 Task: Reserve a 2-hour family outdoor adventure and treasure hunt.
Action: Mouse pressed left at (461, 166)
Screenshot: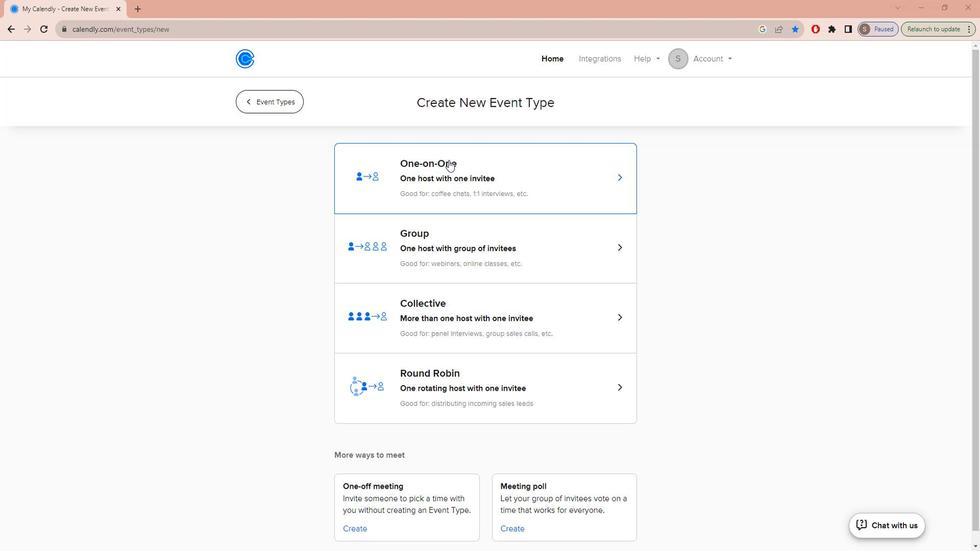 
Action: Key pressed f<Key.caps_lock>AMILY<Key.space><Key.caps_lock>a<Key.caps_lock>DVENTURE<Key.space><Key.shift>&<Key.space><Key.caps_lock>t<Key.caps_lock>REASURE<Key.space>H<Key.backspace><Key.caps_lock>h<Key.caps_lock>UNT<Key.space><Key.caps_lock>e<Key.caps_lock>XTRAVAGANZA<Key.space>
Screenshot: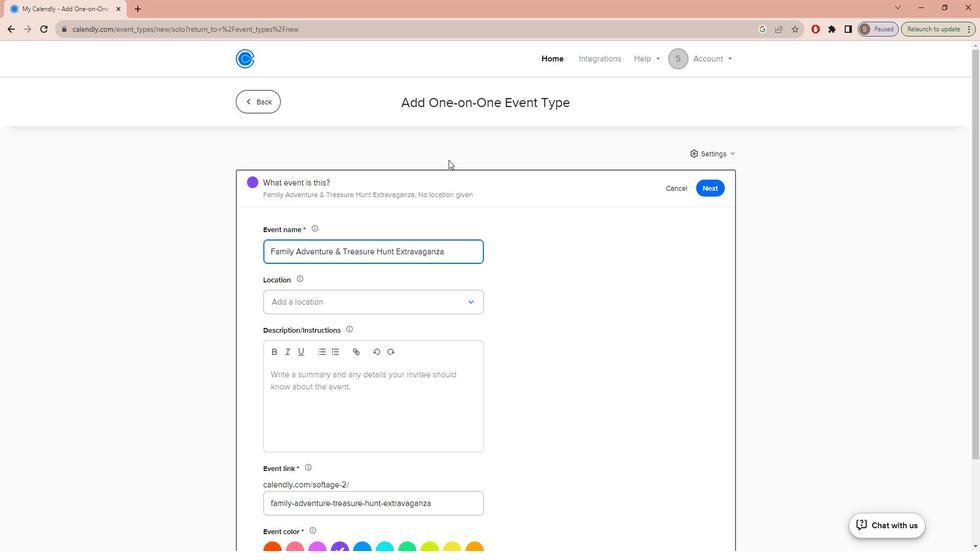 
Action: Mouse moved to (439, 305)
Screenshot: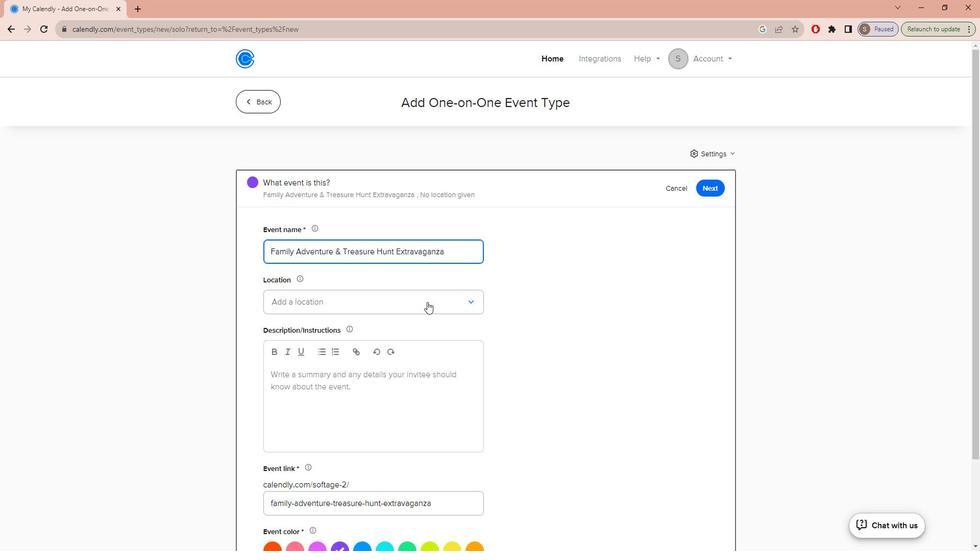 
Action: Mouse pressed left at (439, 305)
Screenshot: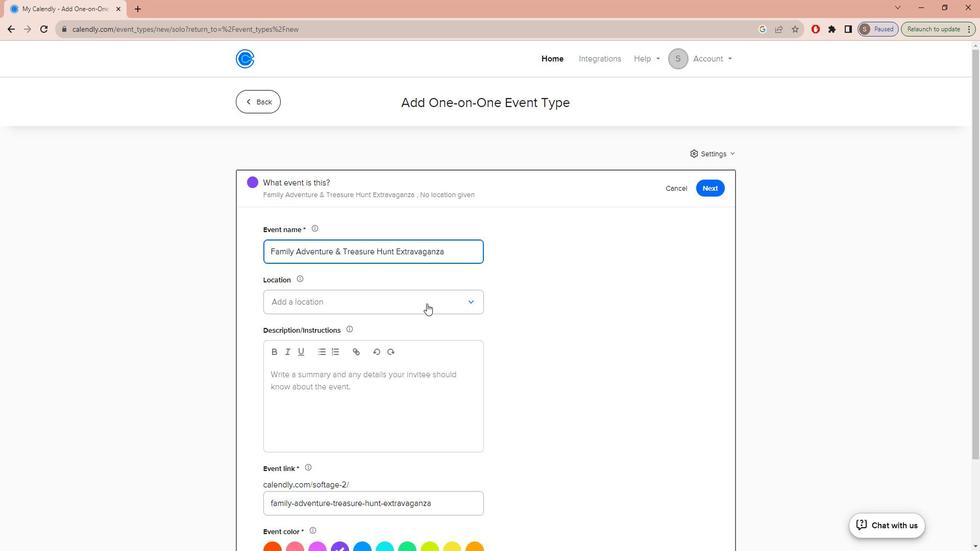 
Action: Mouse moved to (431, 333)
Screenshot: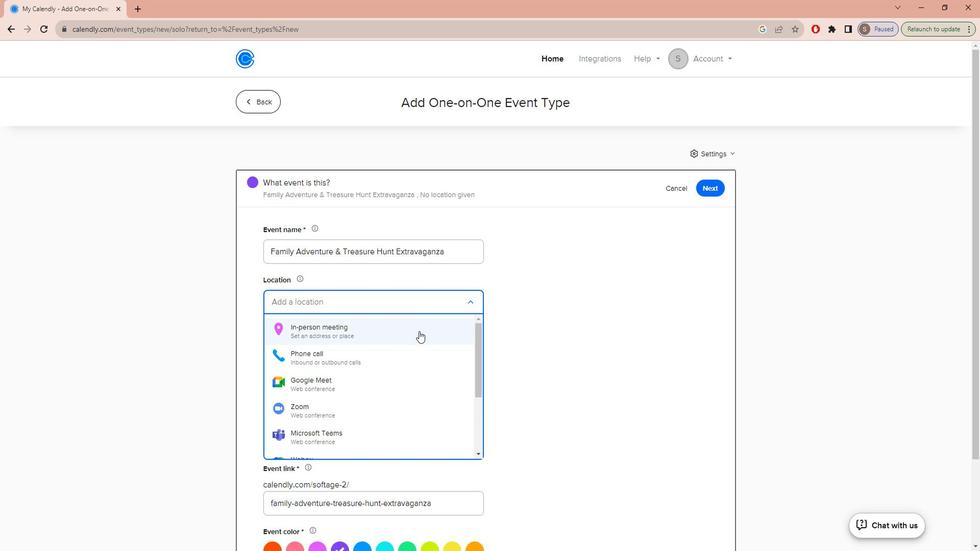 
Action: Mouse pressed left at (431, 333)
Screenshot: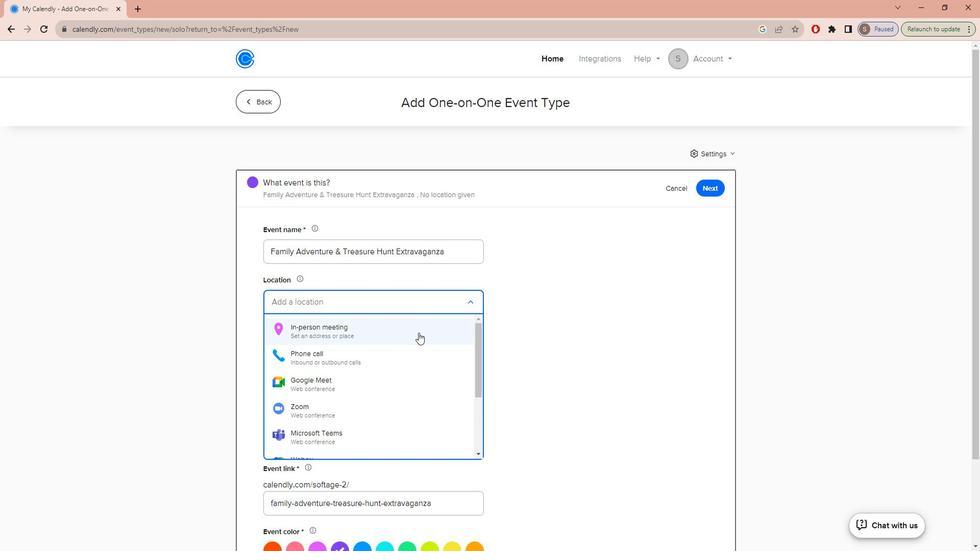
Action: Mouse moved to (445, 191)
Screenshot: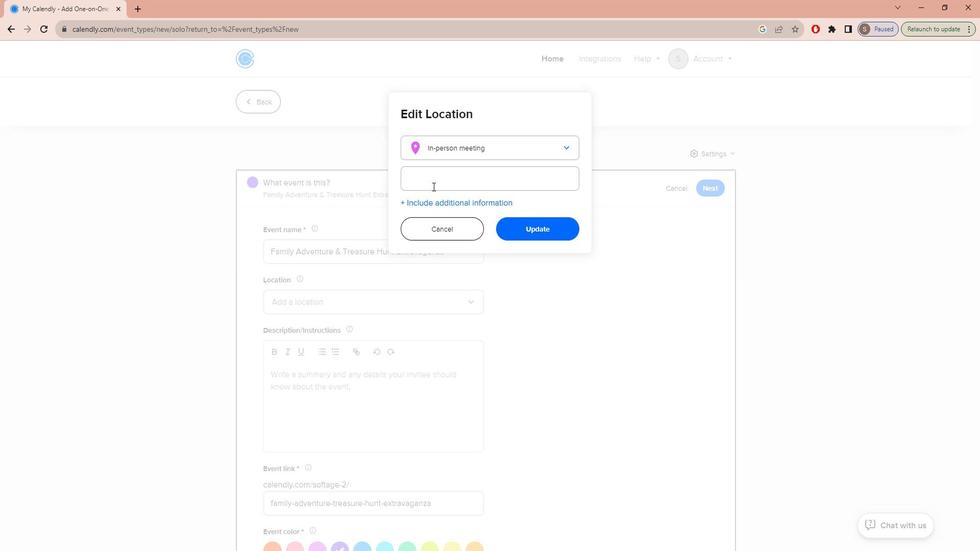 
Action: Mouse pressed left at (445, 191)
Screenshot: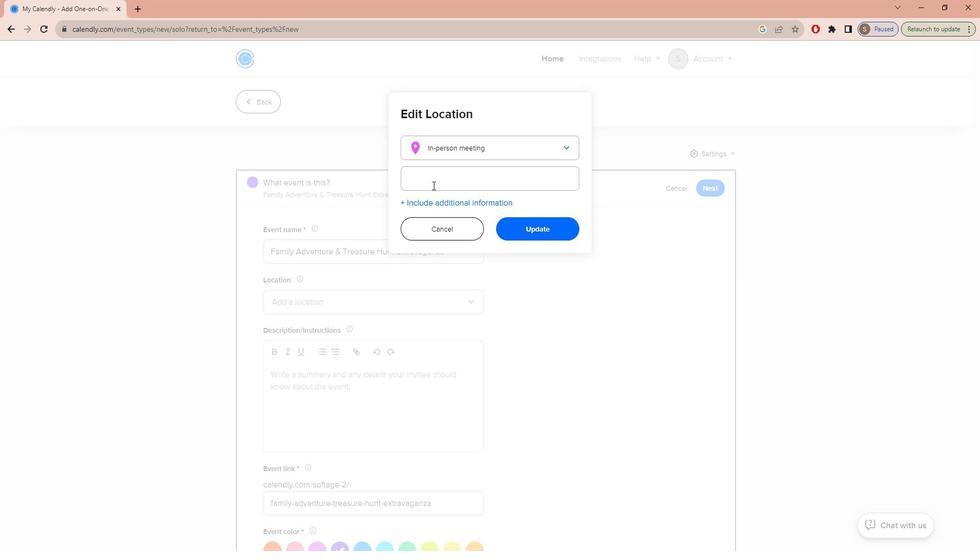 
Action: Key pressed <Key.caps_lock>t<Key.caps_lock>HE<Key.space><Key.caps_lock>p<Key.caps_lock>ACIFIC<Key.space><Key.caps_lock>n<Key.caps_lock>ORTHWAE<Key.backspace><Key.backspace>EST<Key.space><Key.backspace>,<Key.space><Key.space><Key.caps_lock>o<Key.caps_lock>REGON,<Key.space><Key.caps_lock>w<Key.caps_lock>ASHINGTON,<Key.space><Key.caps_lock>usa
Screenshot: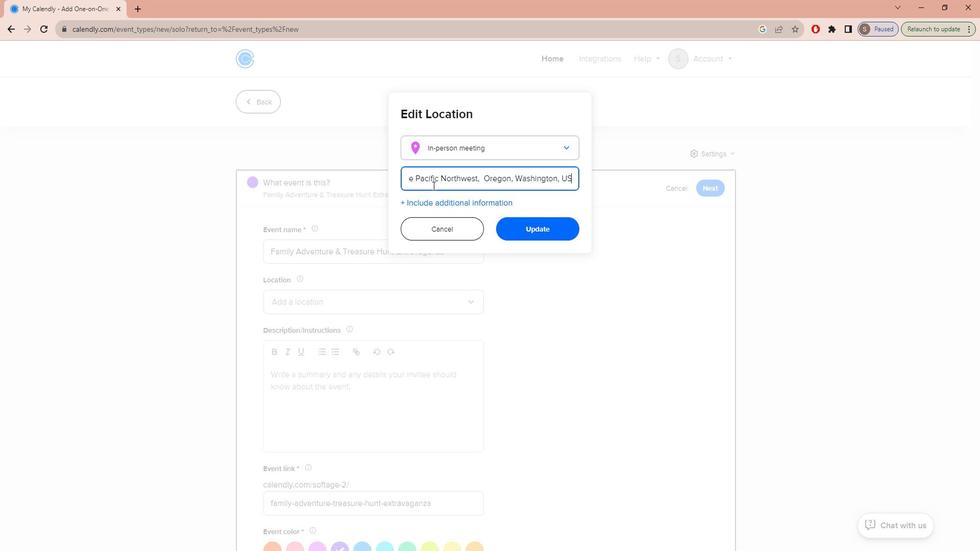 
Action: Mouse moved to (544, 238)
Screenshot: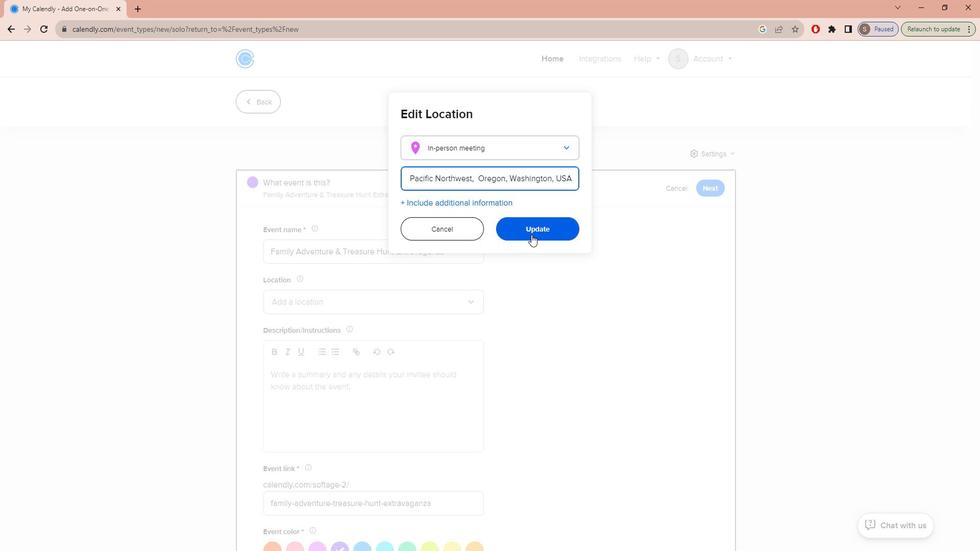 
Action: Mouse pressed left at (544, 238)
Screenshot: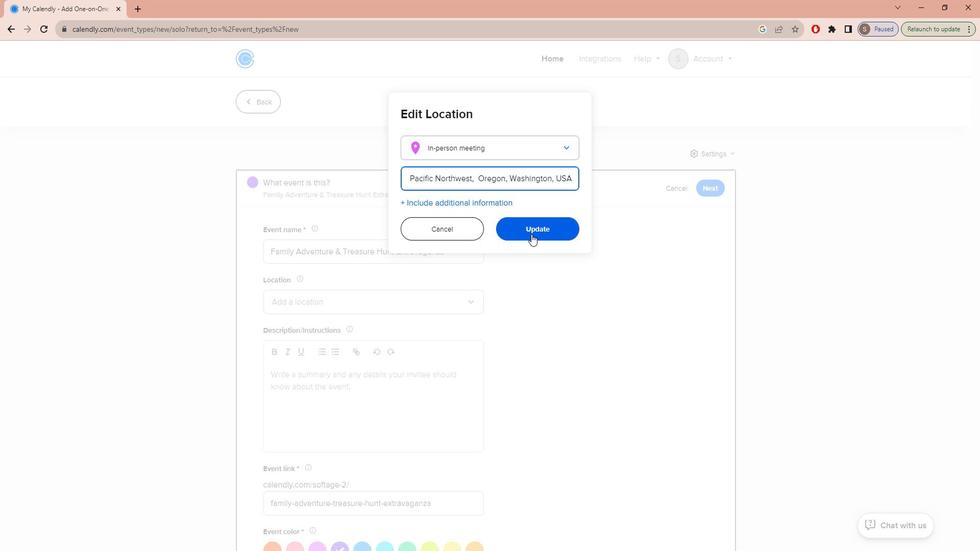 
Action: Mouse moved to (361, 400)
Screenshot: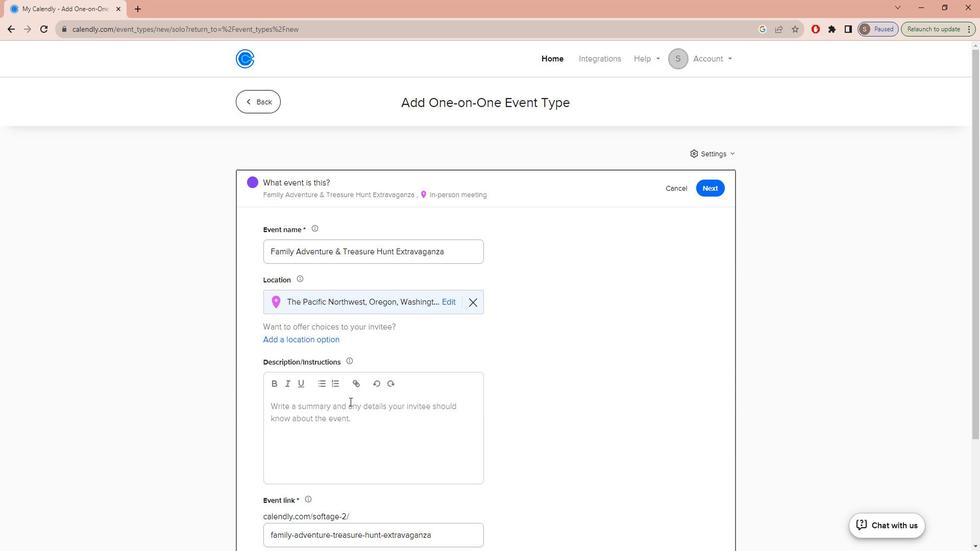 
Action: Mouse pressed left at (361, 400)
Screenshot: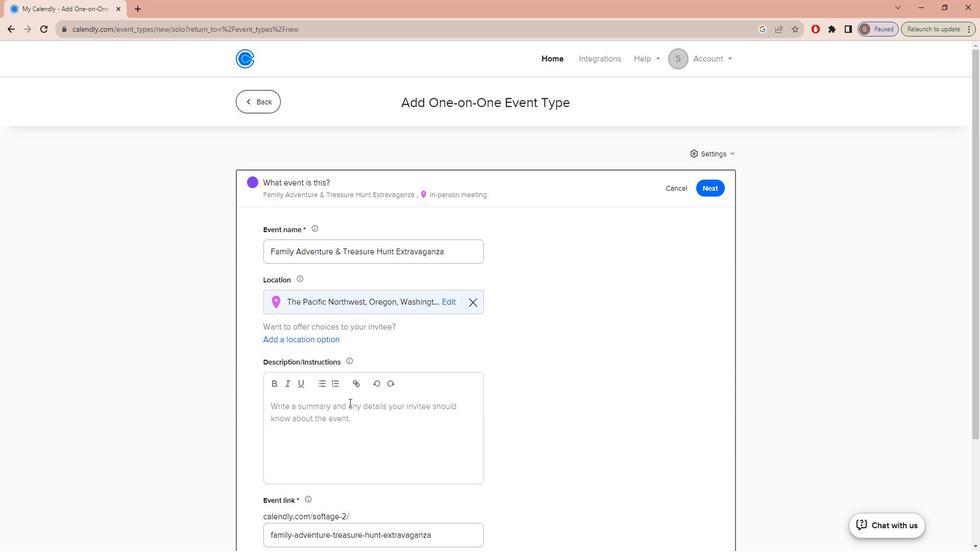 
Action: Key pressed p<Key.caps_lock>REPARE<Key.space>FOR<Key.space>A<Key.space>MEMORABLE<Key.space>ESCAPADE<Key.space>THAT<Key.space>COMBINES<Key.space>THE<Key.space>THRILL<Key.space>OF<Key.space>ADVENTURE<Key.space>WITH<Key.space>THE<Key.space>EXCITMN<Key.backspace>ENT<Key.space>OF<Key.space>TRA<Key.backspace>EASURE
Screenshot: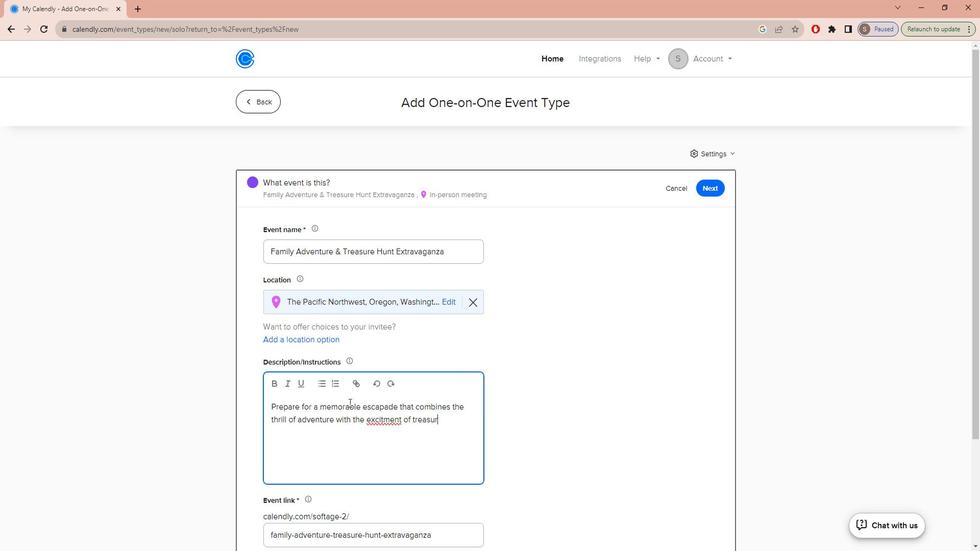 
Action: Mouse moved to (397, 420)
Screenshot: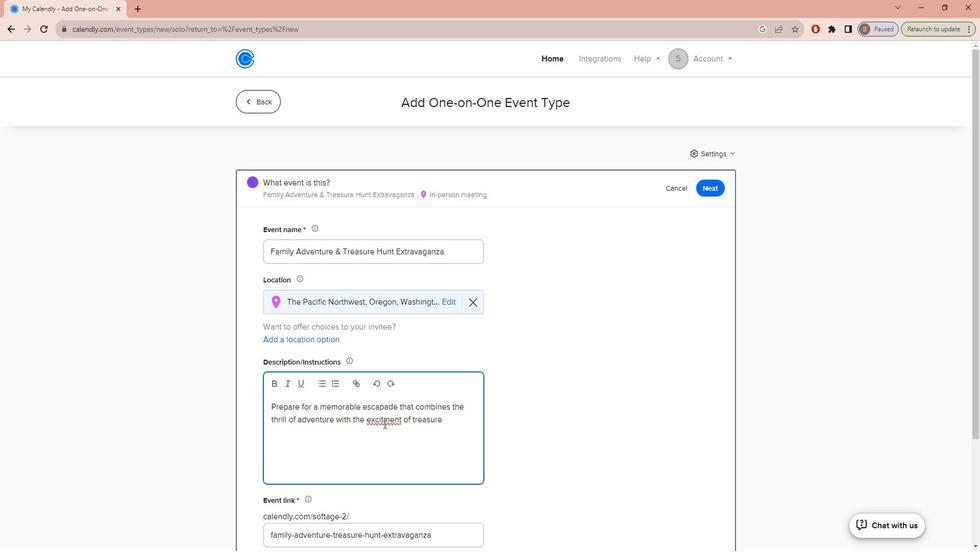 
Action: Mouse pressed left at (397, 420)
Screenshot: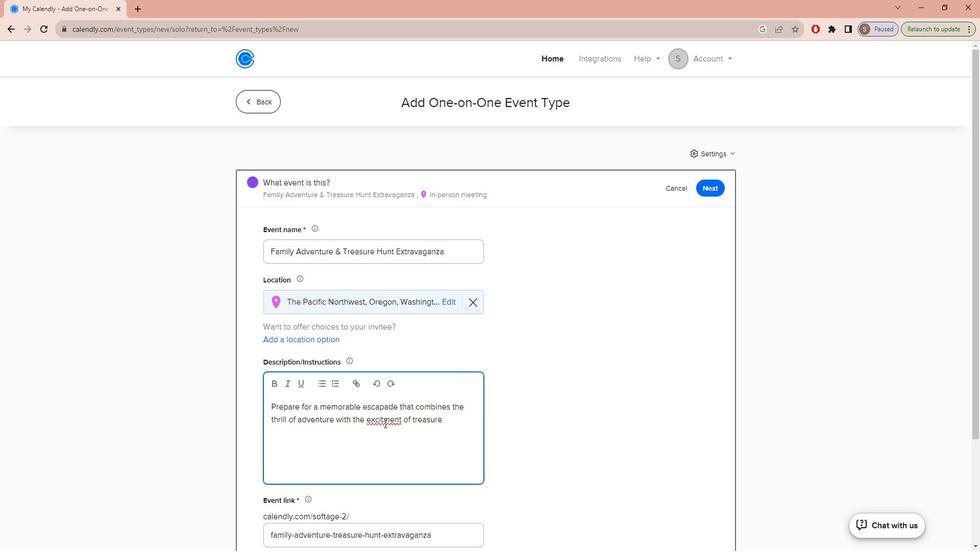 
Action: Key pressed E
Screenshot: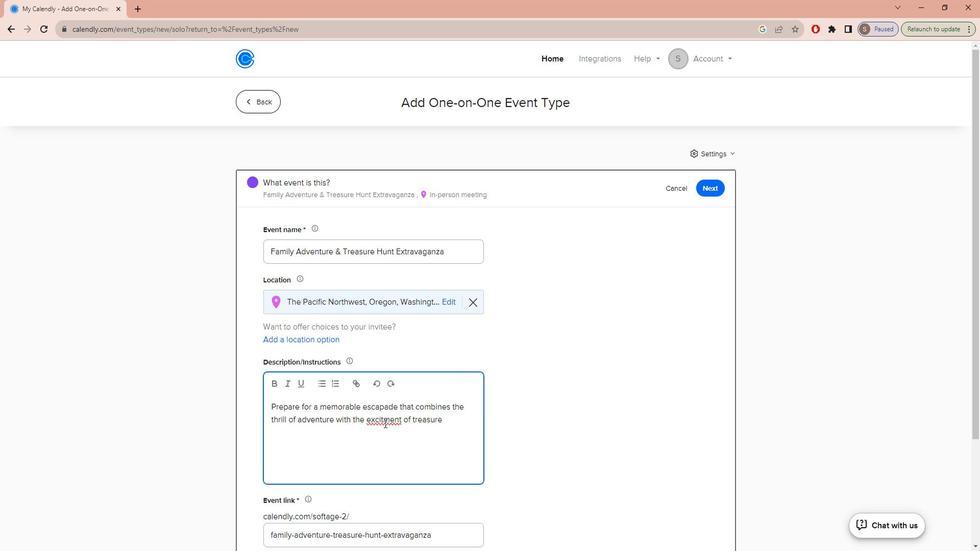 
Action: Mouse moved to (460, 420)
Screenshot: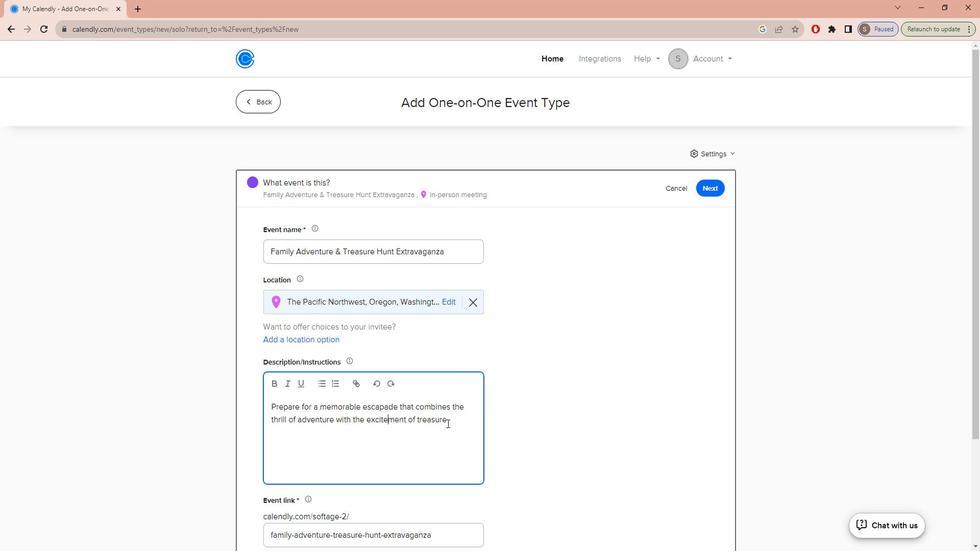 
Action: Mouse pressed left at (460, 420)
Screenshot: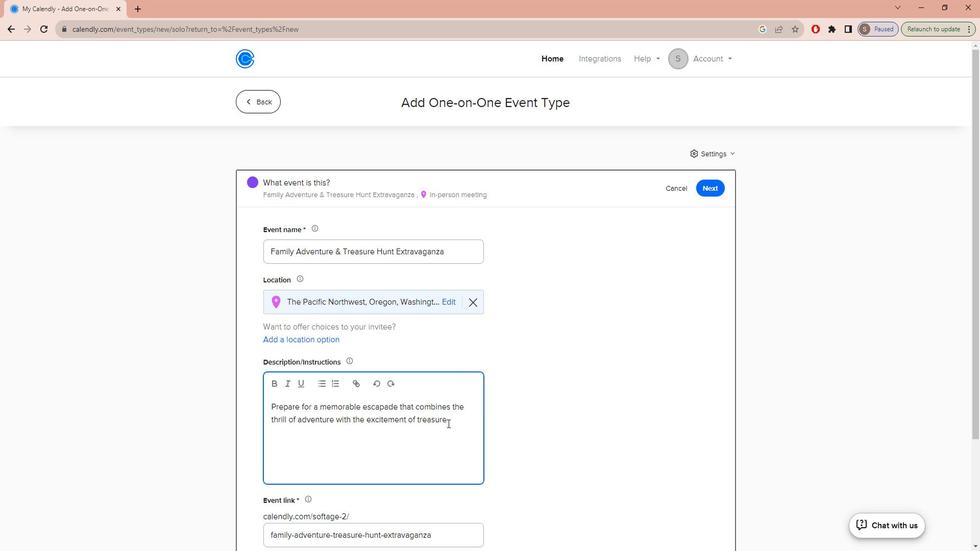 
Action: Key pressed <Key.space>HIUN<Key.backspace><Key.backspace><Key.backspace>UNTING<Key.shift>!<Key.space><Key.caps_lock>o<Key.caps_lock>UR<Key.space><Key.caps_lock>d<Key.backspace><Key.caps_lock><Key.caps_lock>f<Key.caps_lock>AMILY<Key.space><Key.caps_lock>a<Key.caps_lock>DVENTURE<Key.space><Key.shift>&<Key.space><Key.caps_lock>t<Key.caps_lock>REASURE<Key.space><Key.caps_lock>h<Key.caps_lock>UNT<Key.space><Key.caps_lock>e<Key.caps_lock>XTRAVAGANZA<Key.space>IS<Key.space>DESIGNED<Key.space>TO<Key.space>BRING<Key.space>FAMILIES<Key.space>CLOSER<Key.space>WHILE<Key.space>EXPLORING<Key.space>THE<Key.space>GREAT<Key.space>OUTDOORS<Key.space>AND<Key.space>UNCOVERING<Key.space>HIDDEN<Key.space>TREASURES.<Key.space><Key.caps_lock>g<Key.caps_lock>ET<Key.space>READY<Key.space>FOR<Key.space>AN<Key.space>UNFORGETTABLE<Key.space>JOURNEY<Key.space>THAT<Key.space>WILL<Key.space>LEAVE<Key.space>YOU<Key.space>WITH<Key.space>CHERISHED<Key.space>MEMORIES<Key.space>AND<Key.space>S<Key.backspace>A<Key.space>SES<Key.backspace>NSE<Key.space>OF<Key.space>ACCOMPLISHMENT.<Key.space>
Screenshot: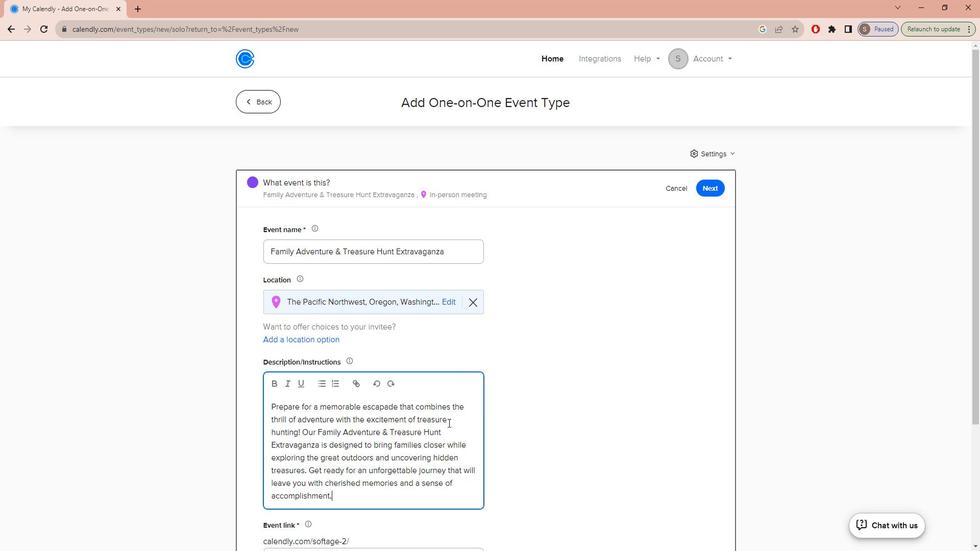 
Action: Mouse moved to (565, 453)
Screenshot: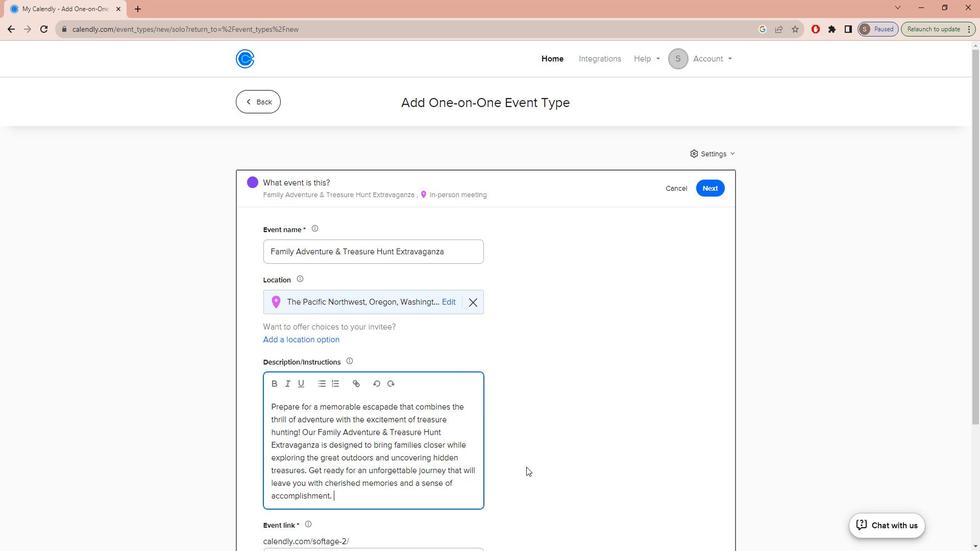 
Action: Mouse scrolled (565, 452) with delta (0, 0)
Screenshot: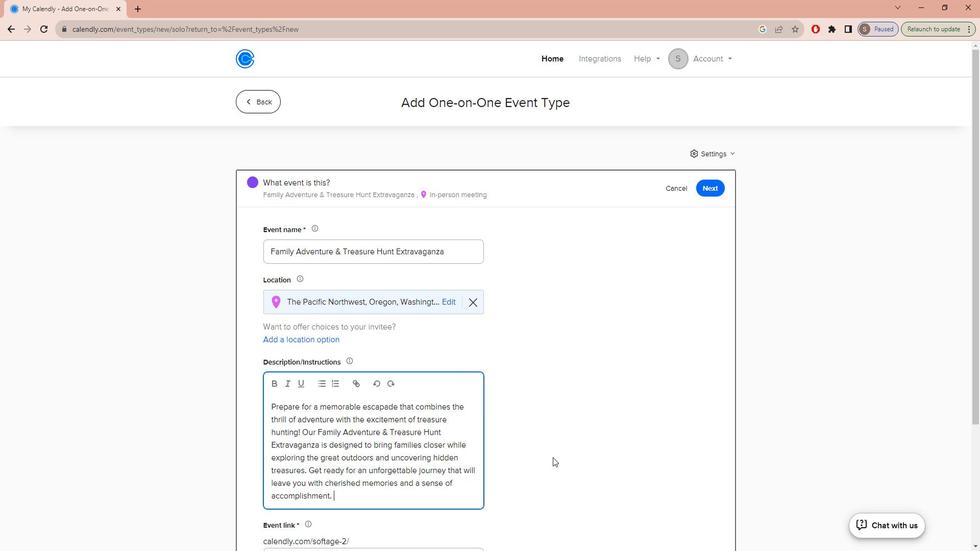 
Action: Mouse scrolled (565, 452) with delta (0, 0)
Screenshot: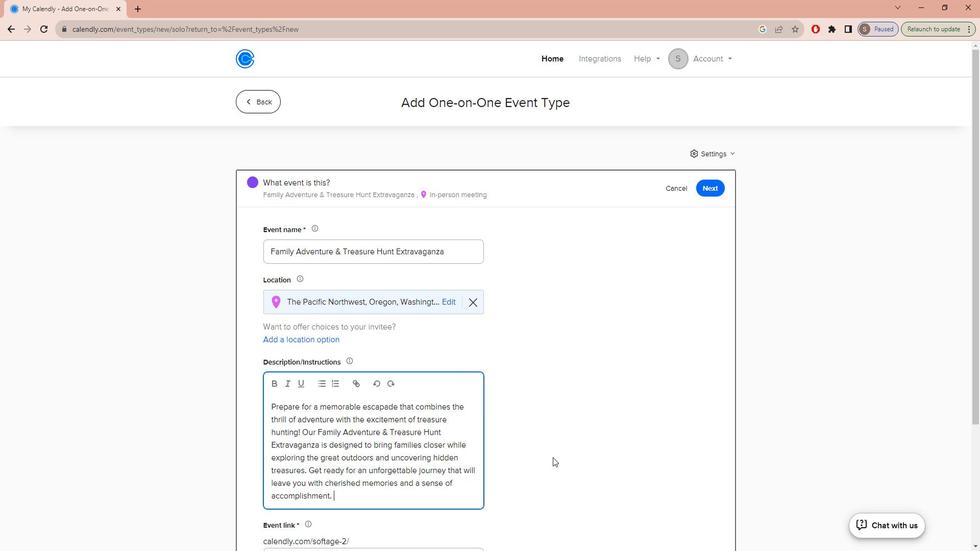 
Action: Mouse scrolled (565, 452) with delta (0, 0)
Screenshot: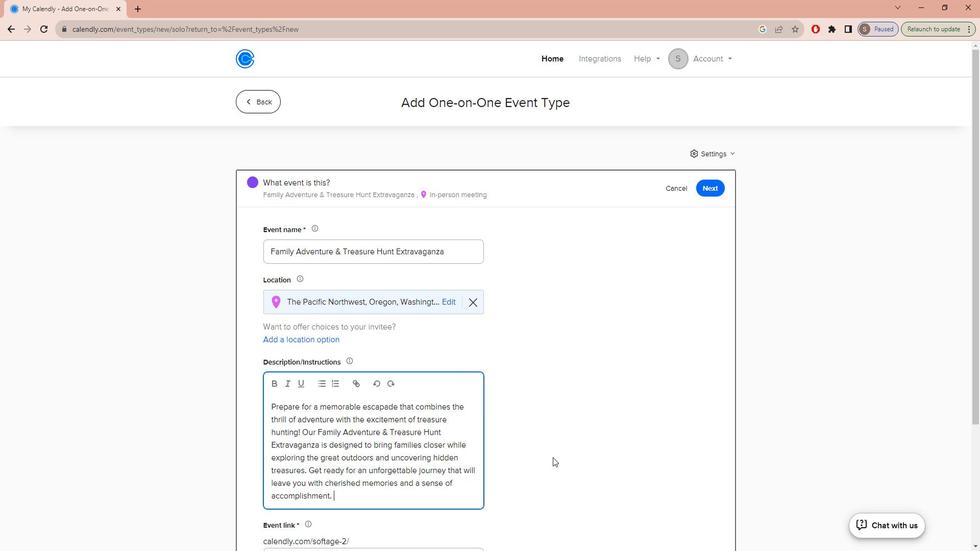 
Action: Mouse scrolled (565, 452) with delta (0, 0)
Screenshot: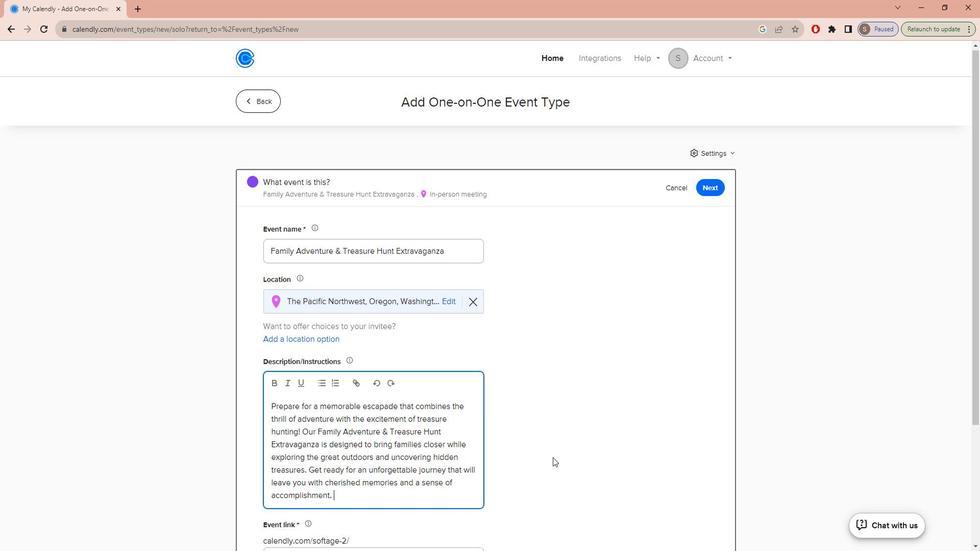 
Action: Mouse scrolled (565, 452) with delta (0, 0)
Screenshot: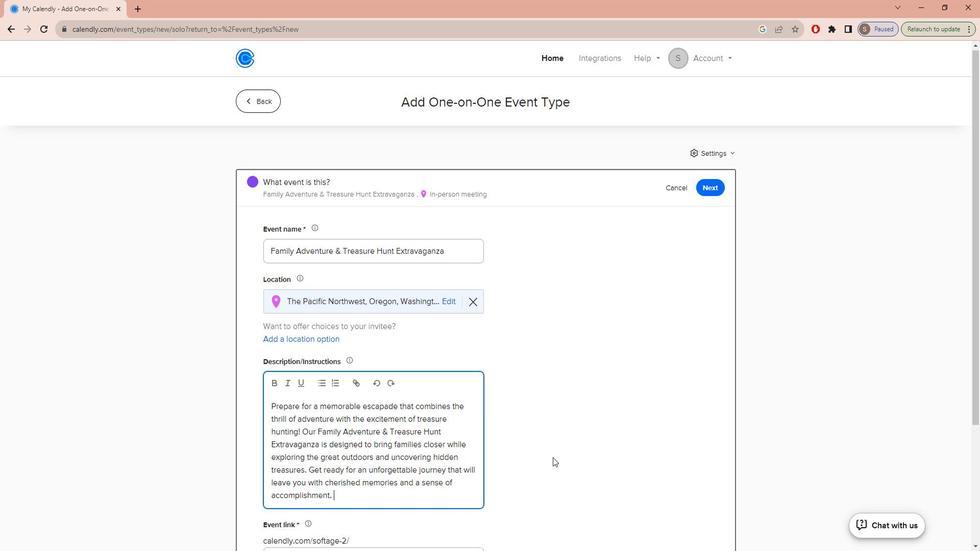 
Action: Mouse scrolled (565, 452) with delta (0, 0)
Screenshot: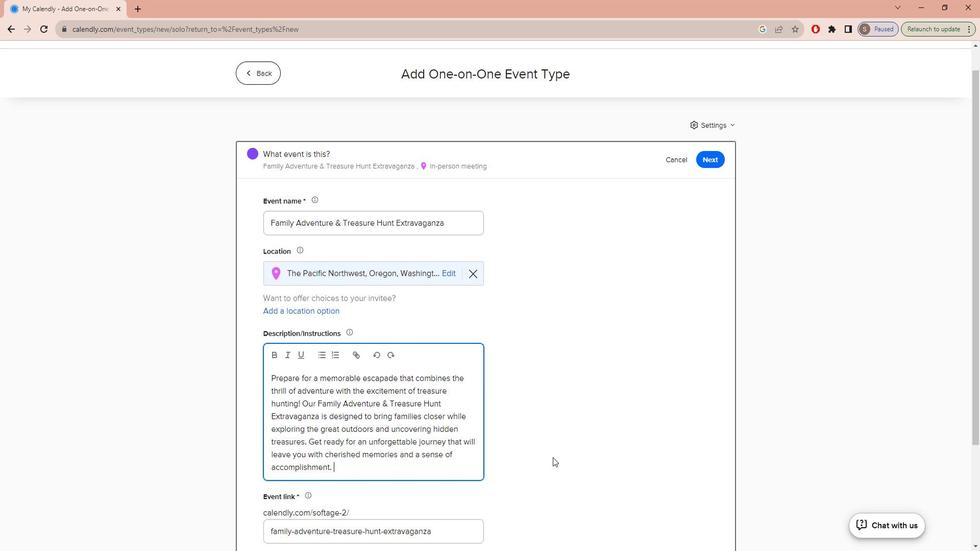 
Action: Mouse moved to (494, 445)
Screenshot: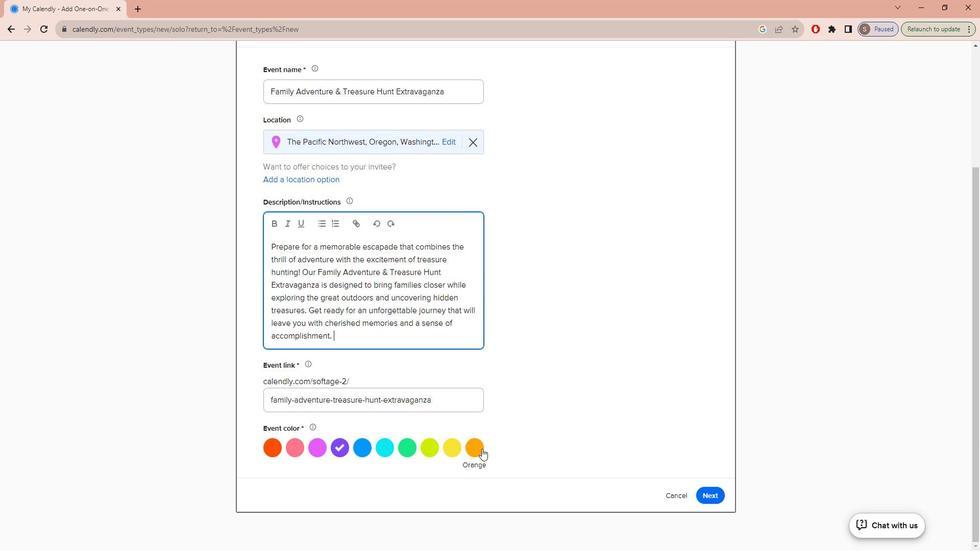 
Action: Mouse pressed left at (494, 445)
Screenshot: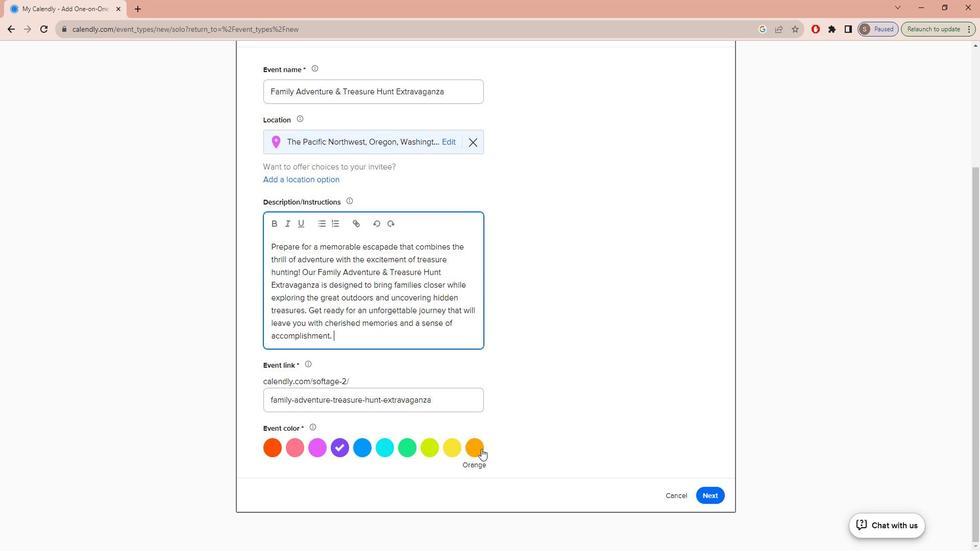
Action: Mouse moved to (715, 489)
Screenshot: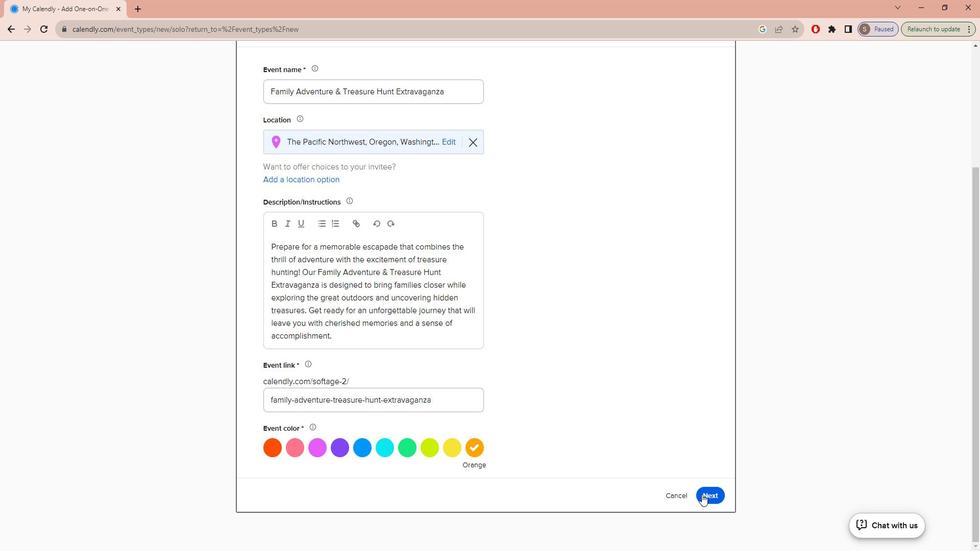 
Action: Mouse pressed left at (715, 489)
Screenshot: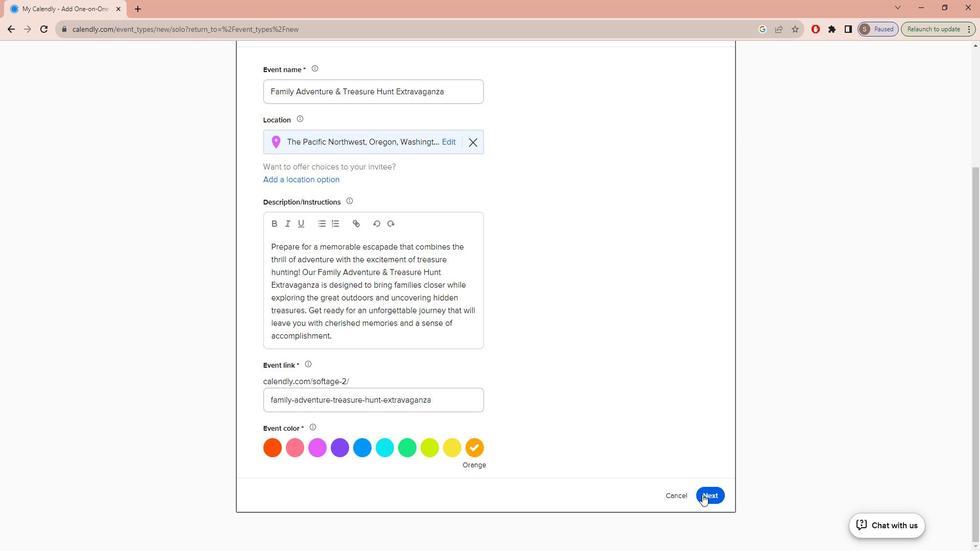
Action: Mouse moved to (394, 281)
Screenshot: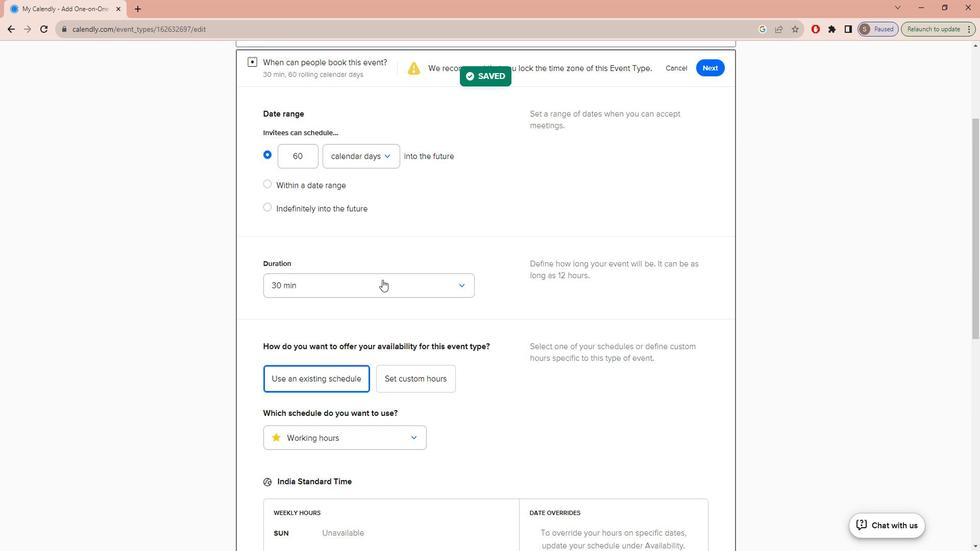
Action: Mouse pressed left at (394, 281)
Screenshot: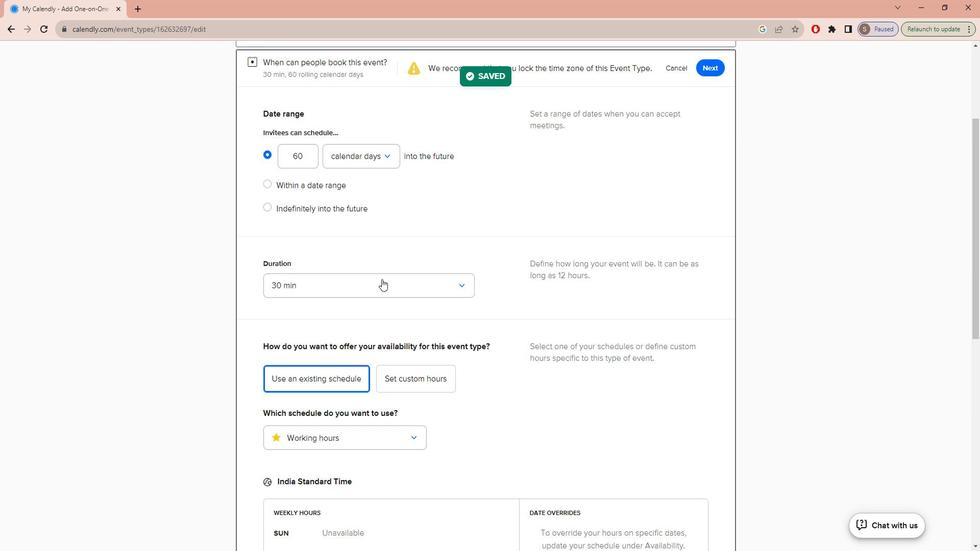 
Action: Mouse moved to (367, 386)
Screenshot: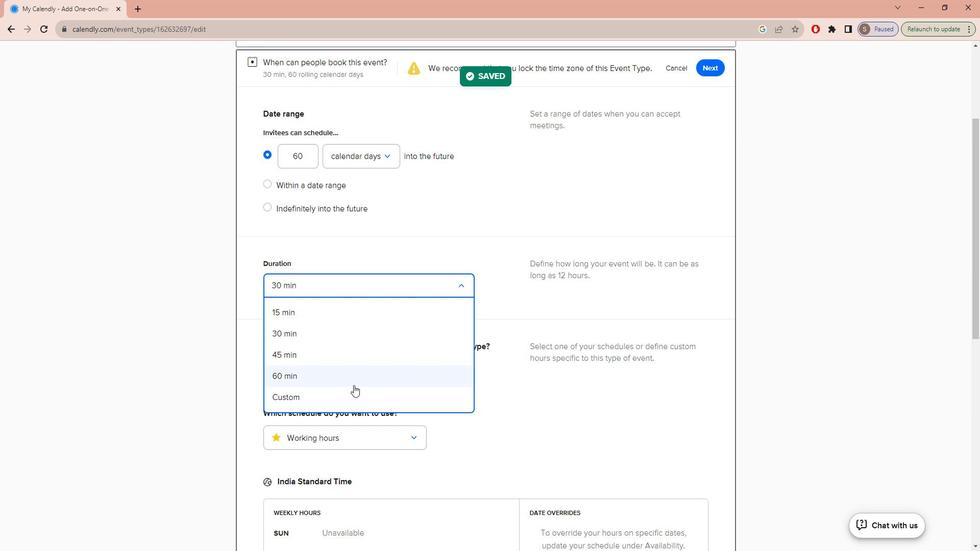 
Action: Mouse pressed left at (367, 386)
Screenshot: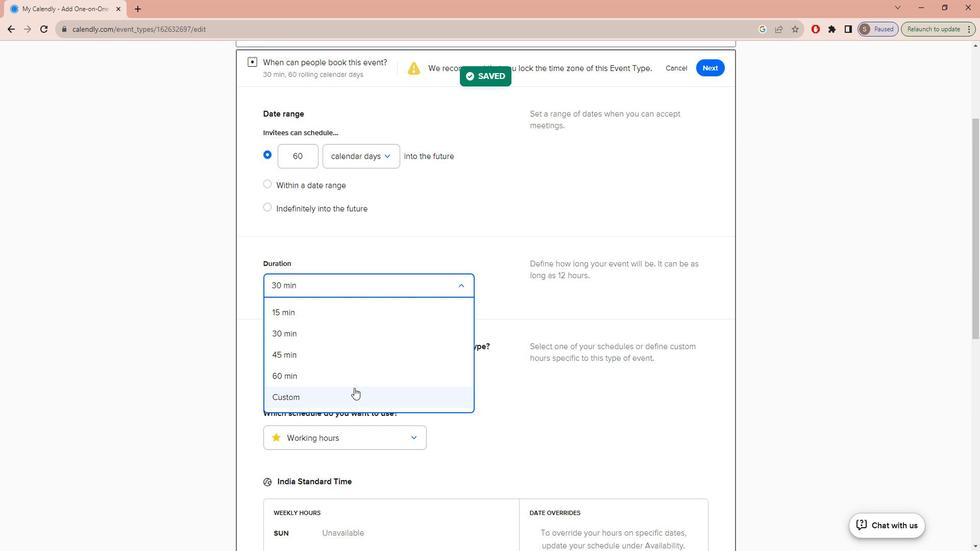 
Action: Key pressed 2
Screenshot: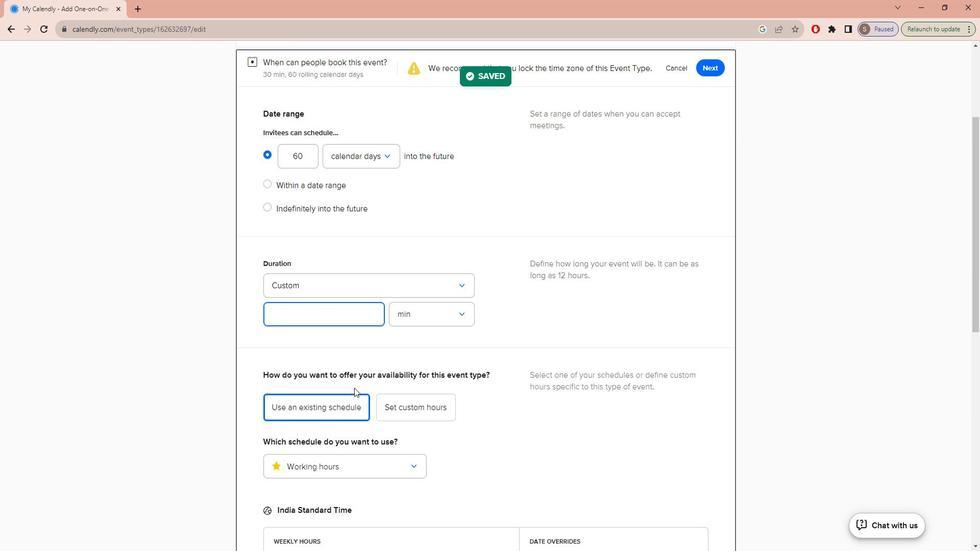
Action: Mouse moved to (458, 313)
Screenshot: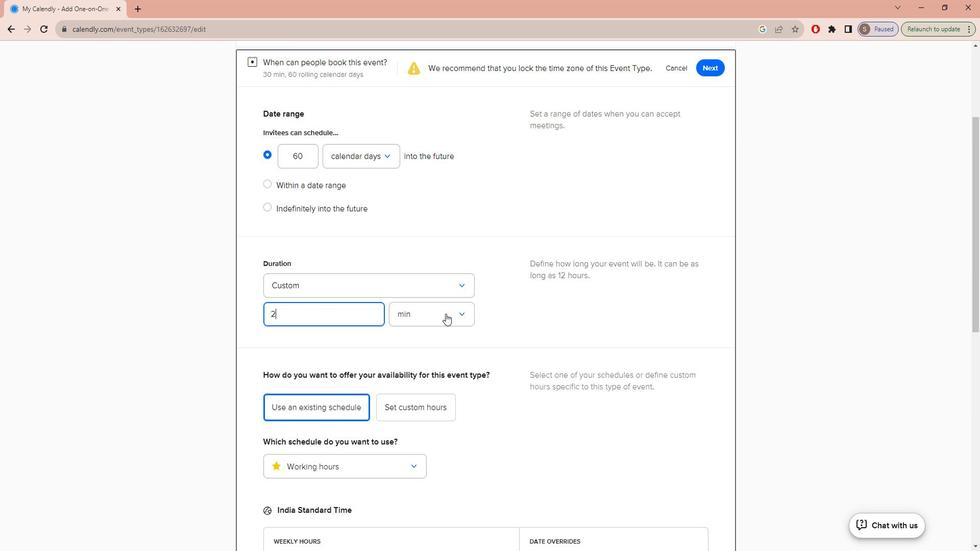 
Action: Mouse pressed left at (458, 313)
Screenshot: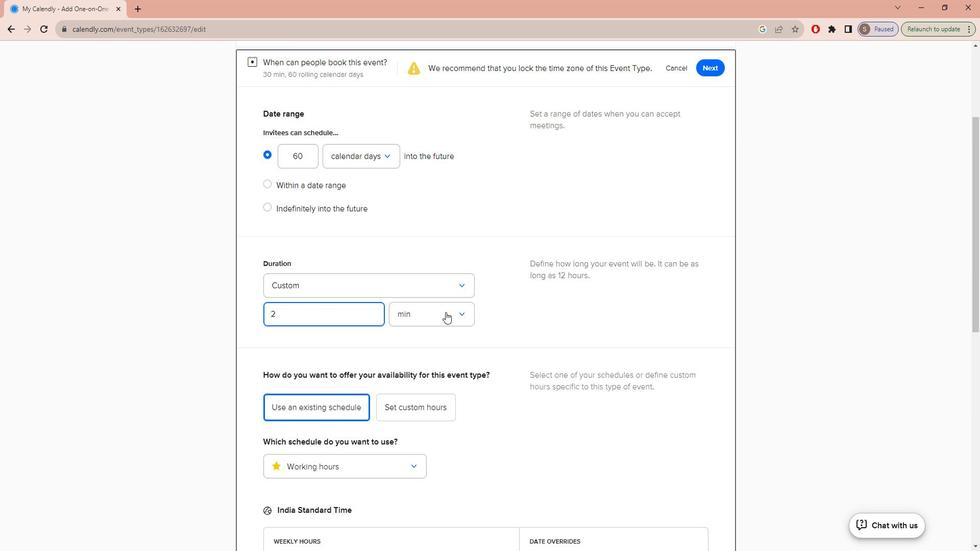 
Action: Mouse moved to (441, 365)
Screenshot: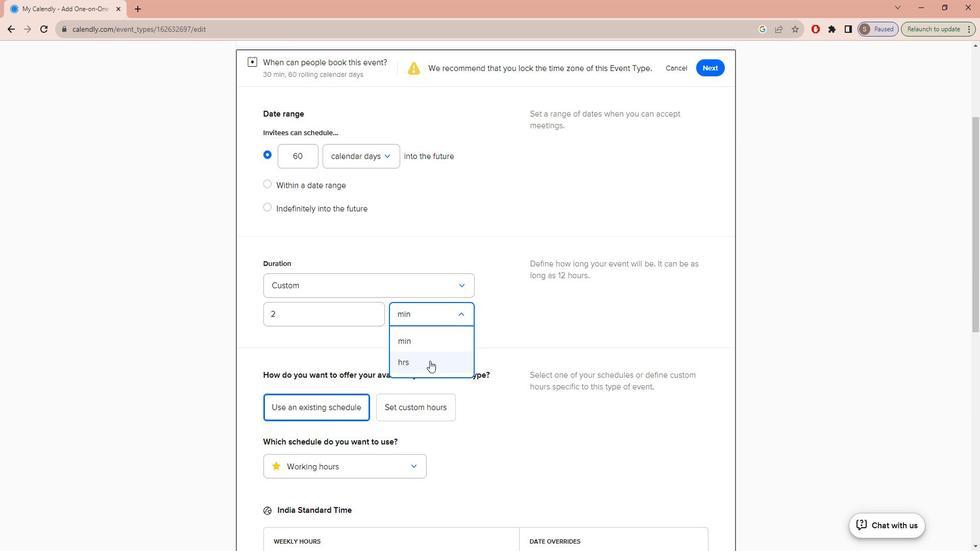 
Action: Mouse pressed left at (441, 365)
Screenshot: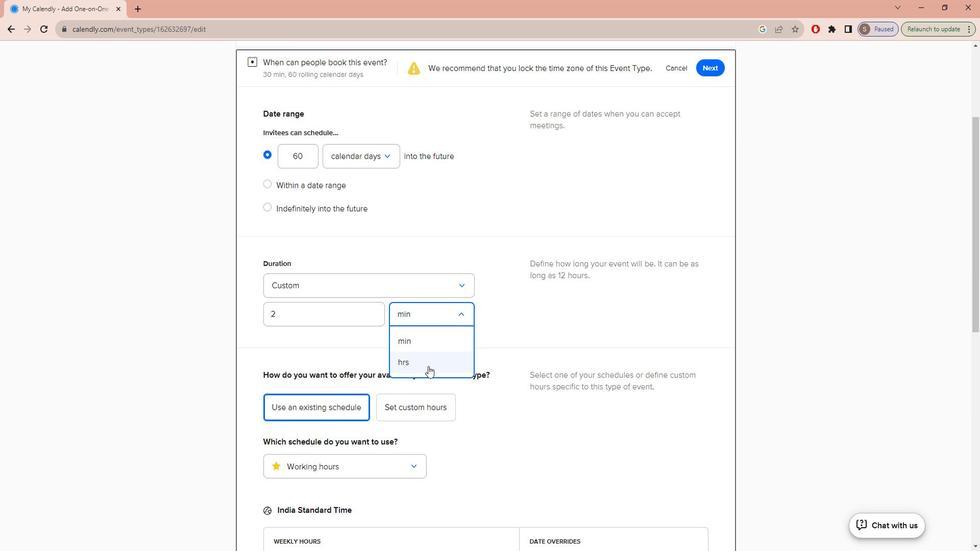 
Action: Mouse moved to (492, 353)
Screenshot: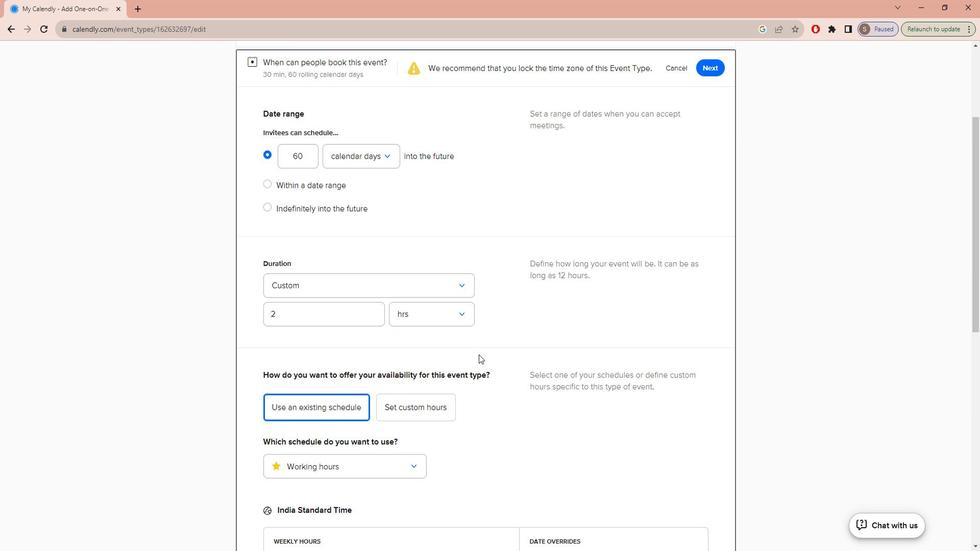 
Action: Mouse scrolled (492, 354) with delta (0, 0)
Screenshot: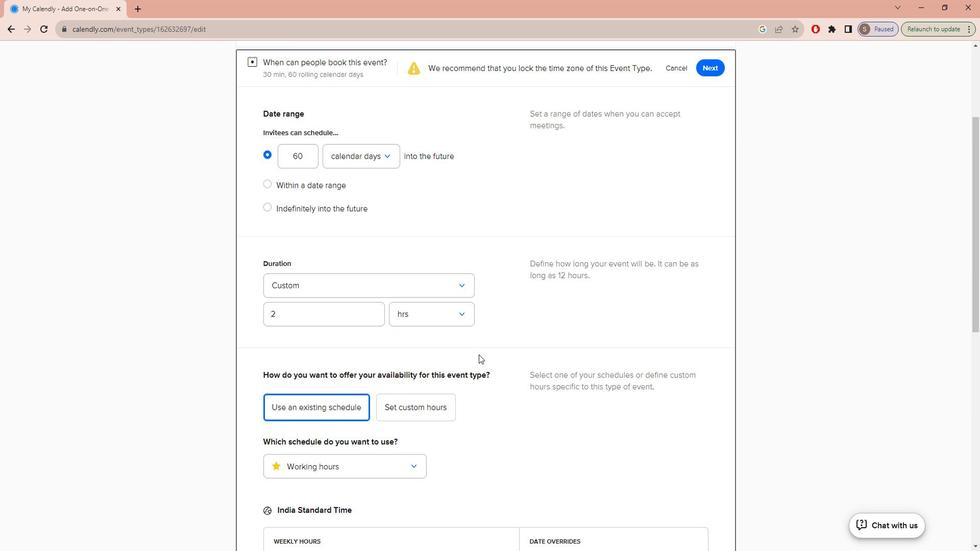 
Action: Mouse scrolled (492, 354) with delta (0, 0)
Screenshot: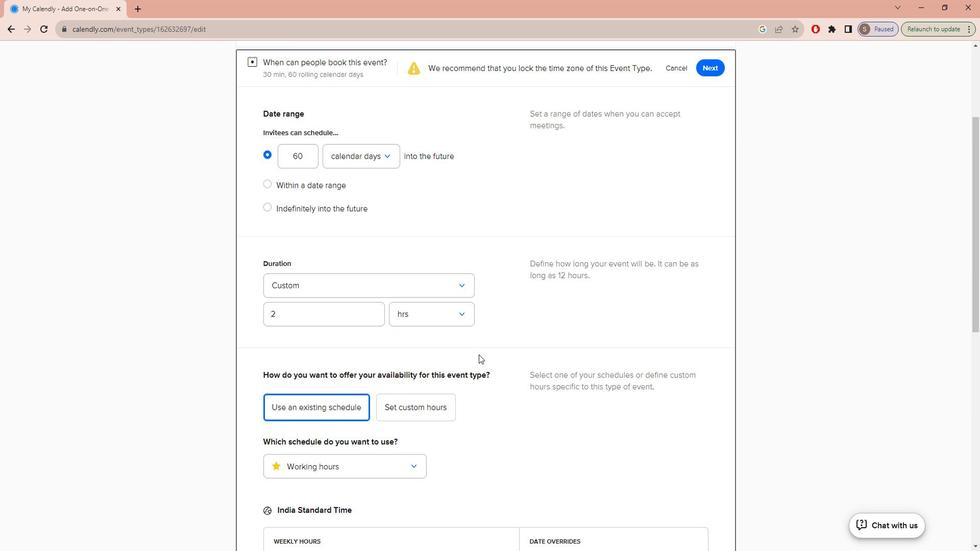 
Action: Mouse scrolled (492, 354) with delta (0, 0)
Screenshot: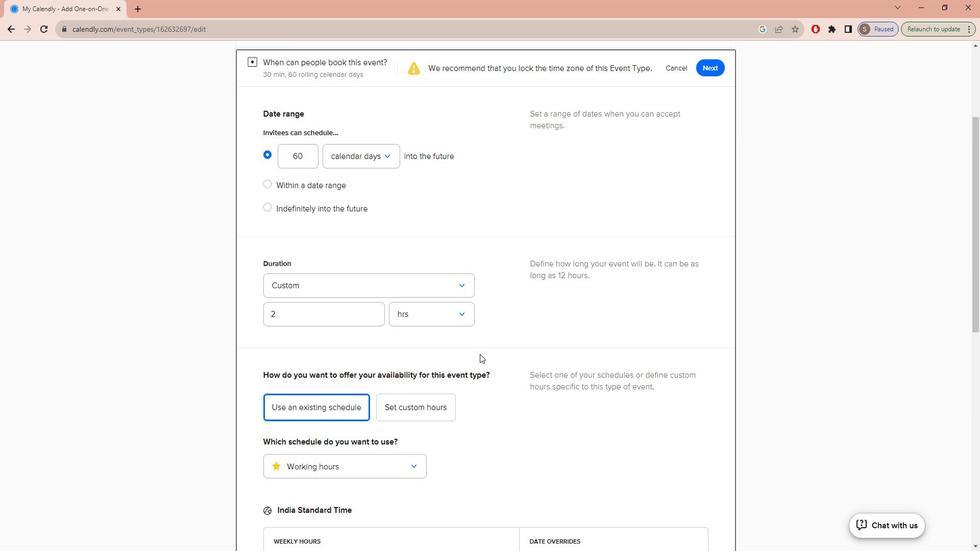 
Action: Mouse scrolled (492, 354) with delta (0, 0)
Screenshot: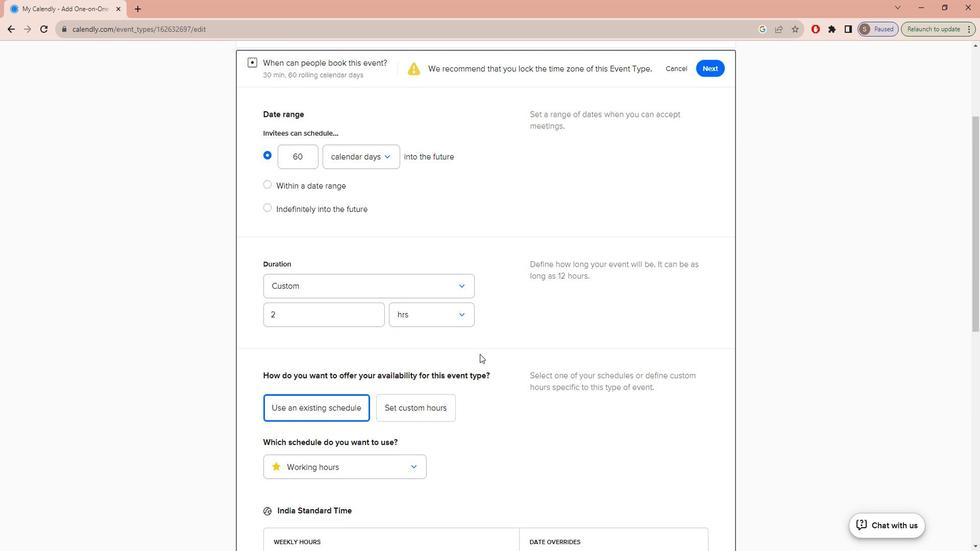
Action: Mouse moved to (724, 231)
Screenshot: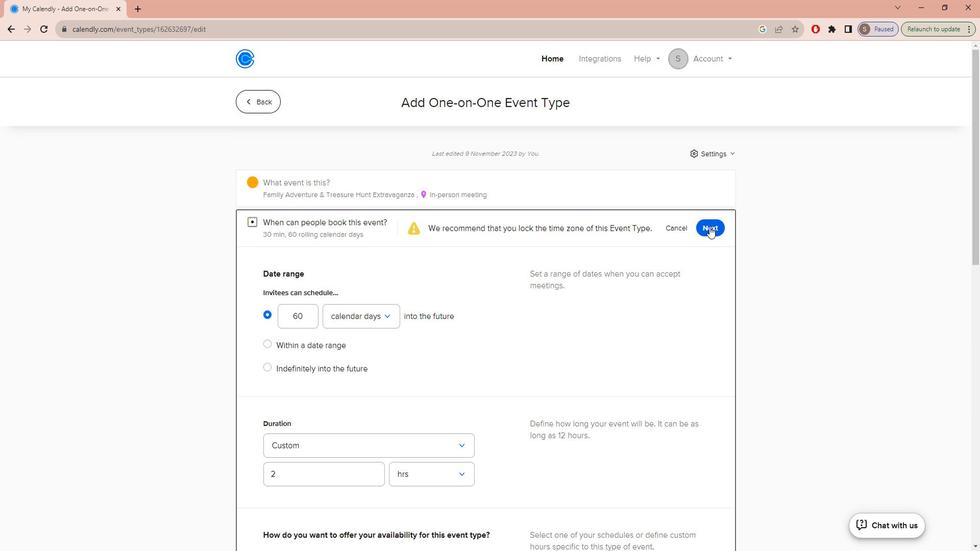 
Action: Mouse pressed left at (724, 231)
Screenshot: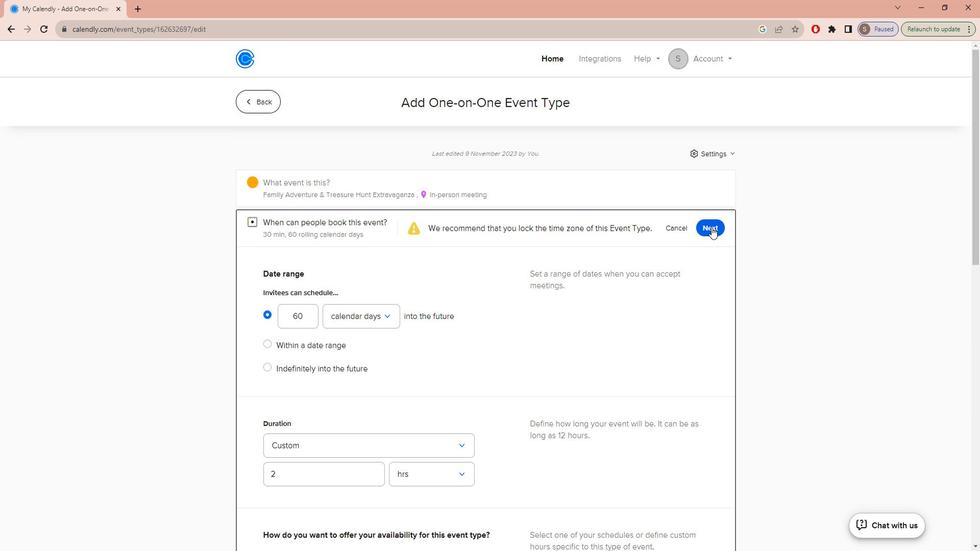 
